 Task: Create Workspace Business Development Workspace description Develop business intelligence and reporting tools. Workspace type Human Resources
Action: Mouse moved to (330, 76)
Screenshot: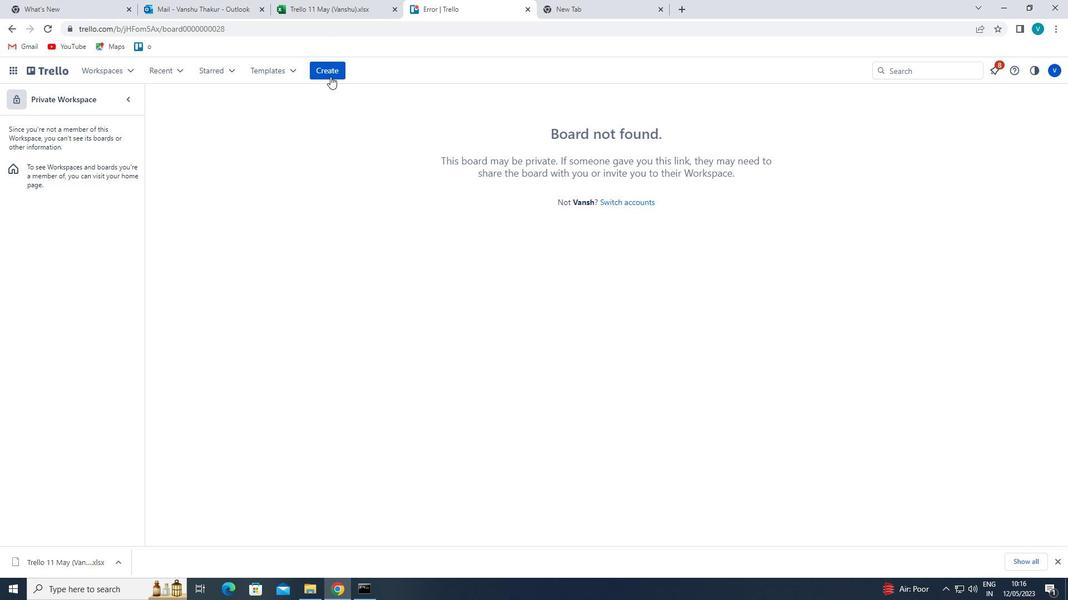 
Action: Mouse pressed left at (330, 76)
Screenshot: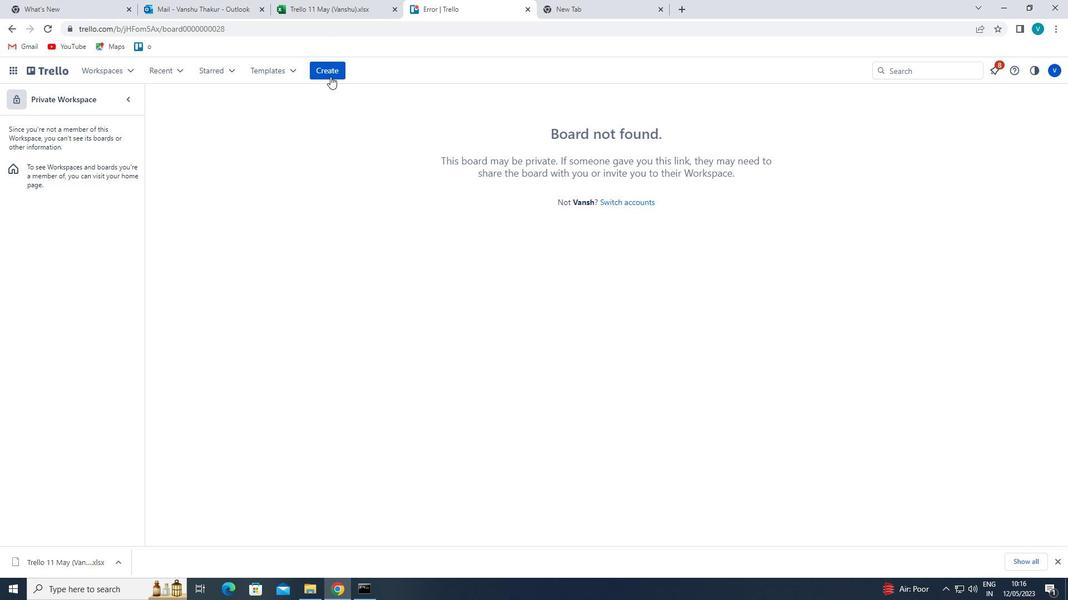 
Action: Mouse moved to (359, 185)
Screenshot: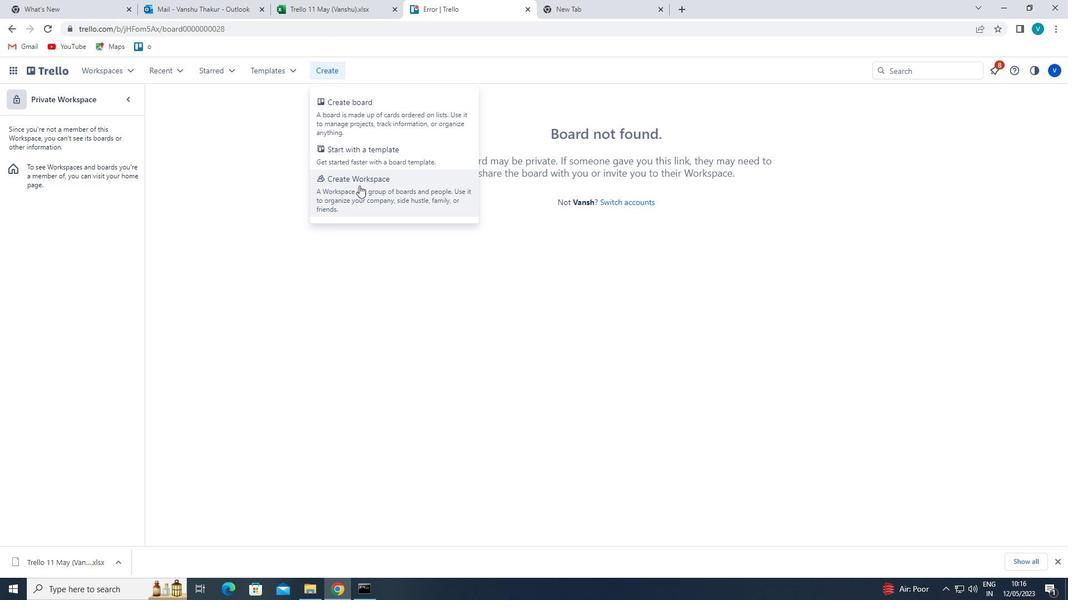 
Action: Mouse pressed left at (359, 185)
Screenshot: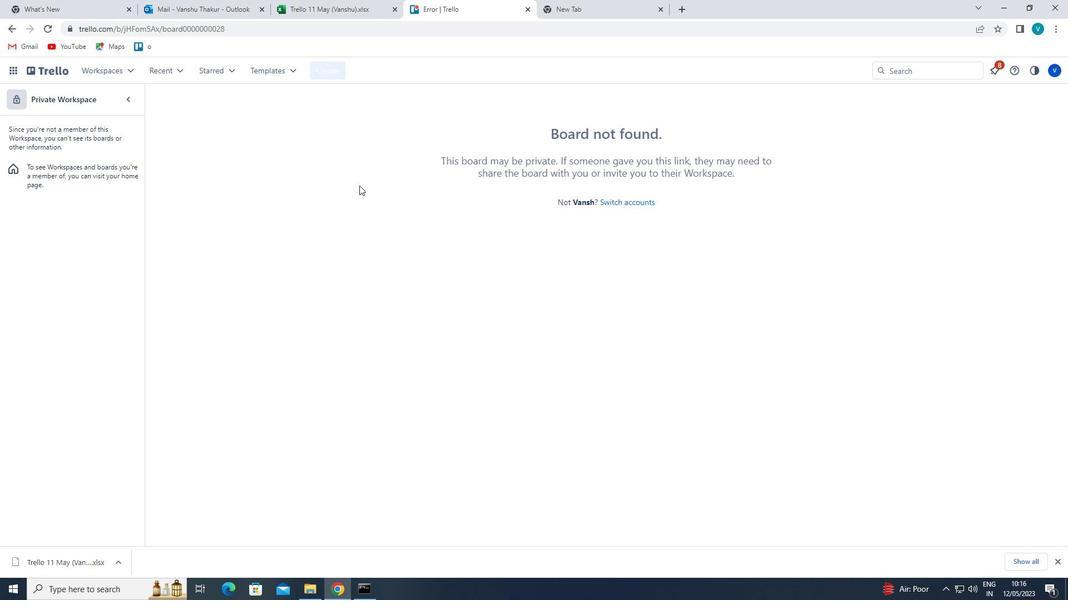 
Action: Mouse moved to (366, 204)
Screenshot: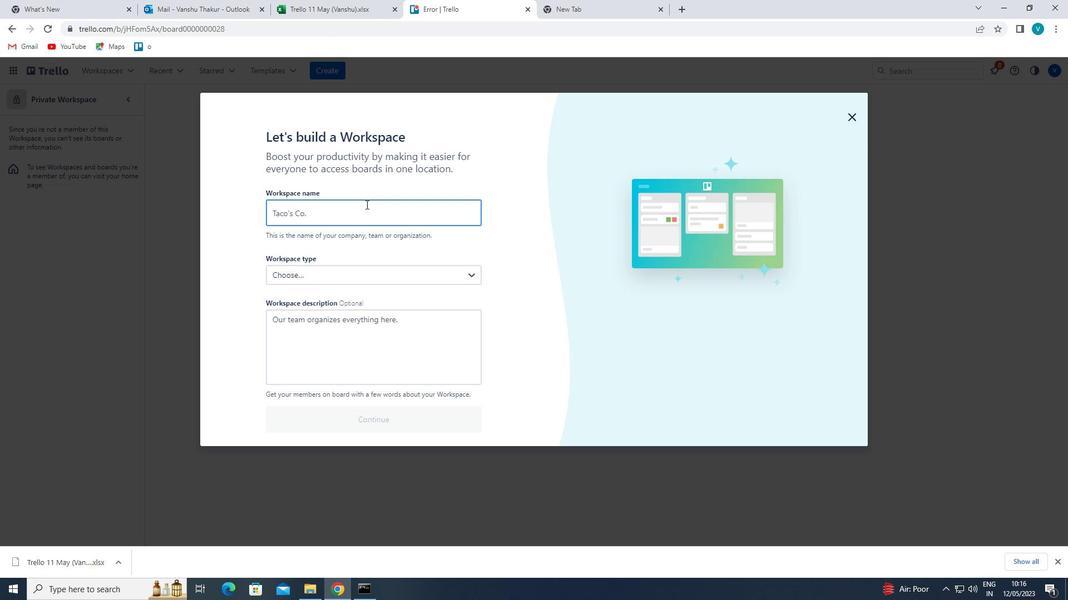 
Action: Mouse pressed left at (366, 204)
Screenshot: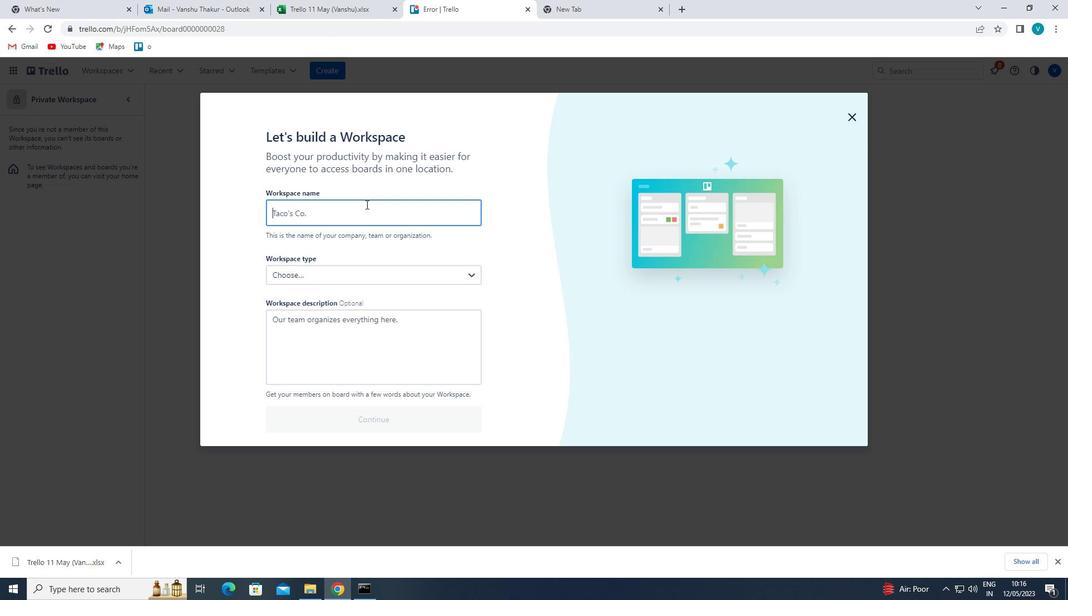 
Action: Key pressed <Key.shift>BUSINESS<Key.space><Key.shift>DEVELOPMENT
Screenshot: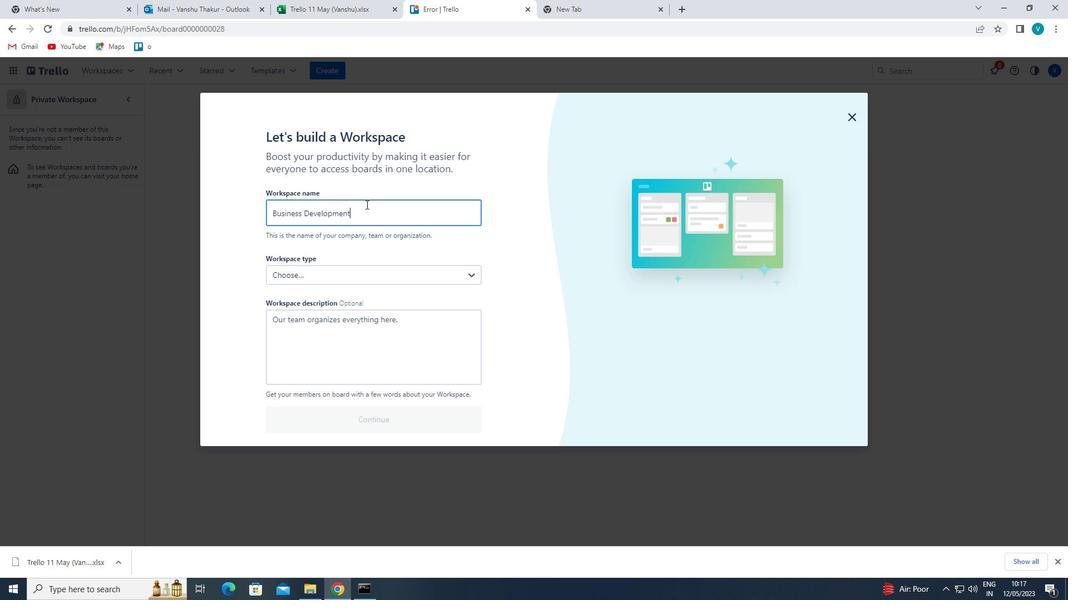 
Action: Mouse moved to (401, 278)
Screenshot: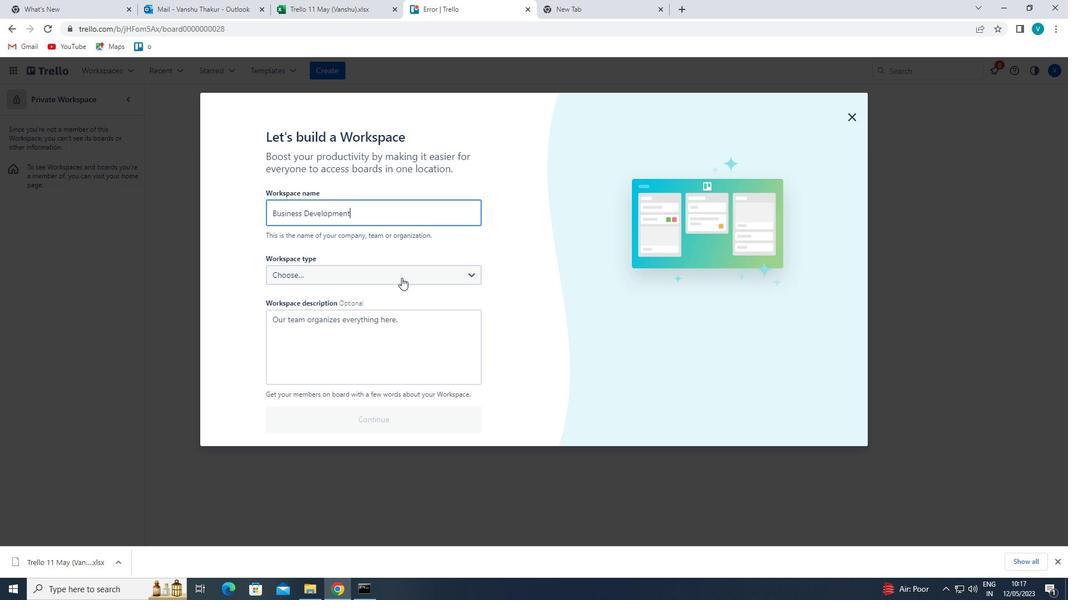 
Action: Mouse pressed left at (401, 278)
Screenshot: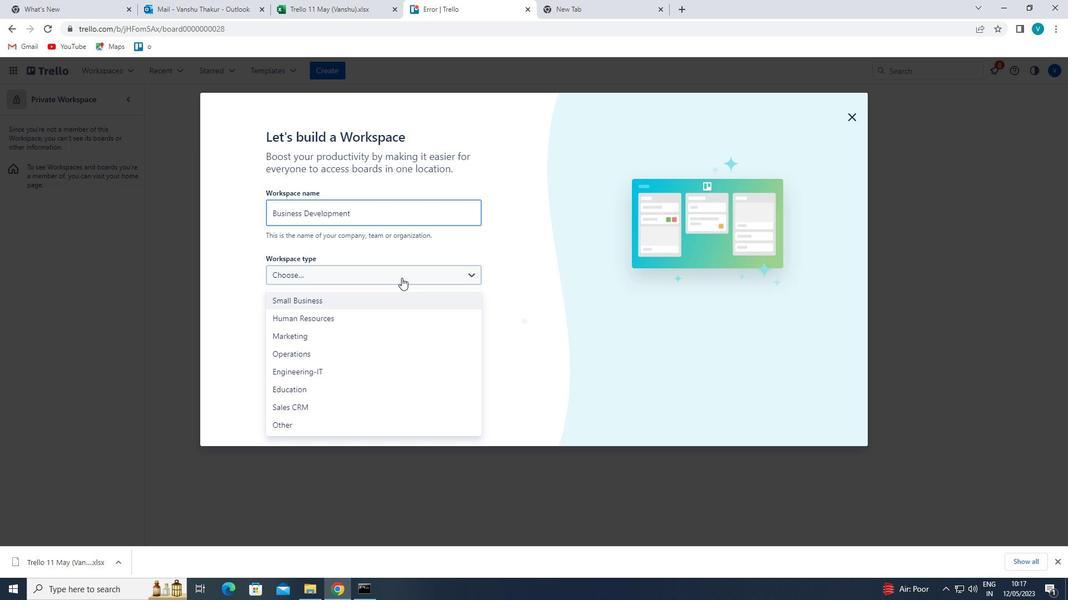 
Action: Mouse moved to (350, 320)
Screenshot: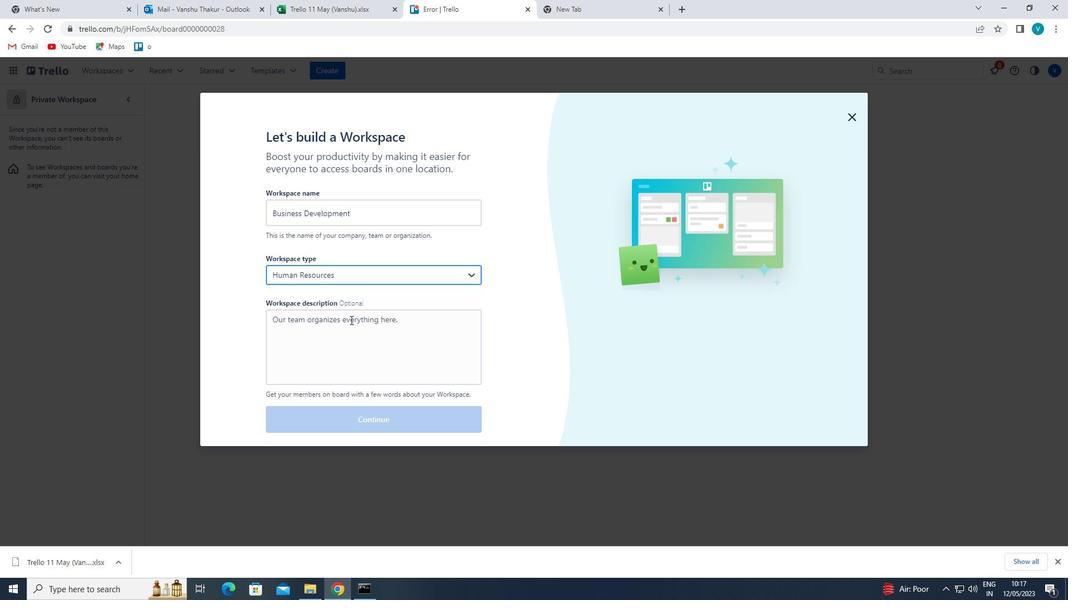 
Action: Mouse pressed left at (350, 320)
Screenshot: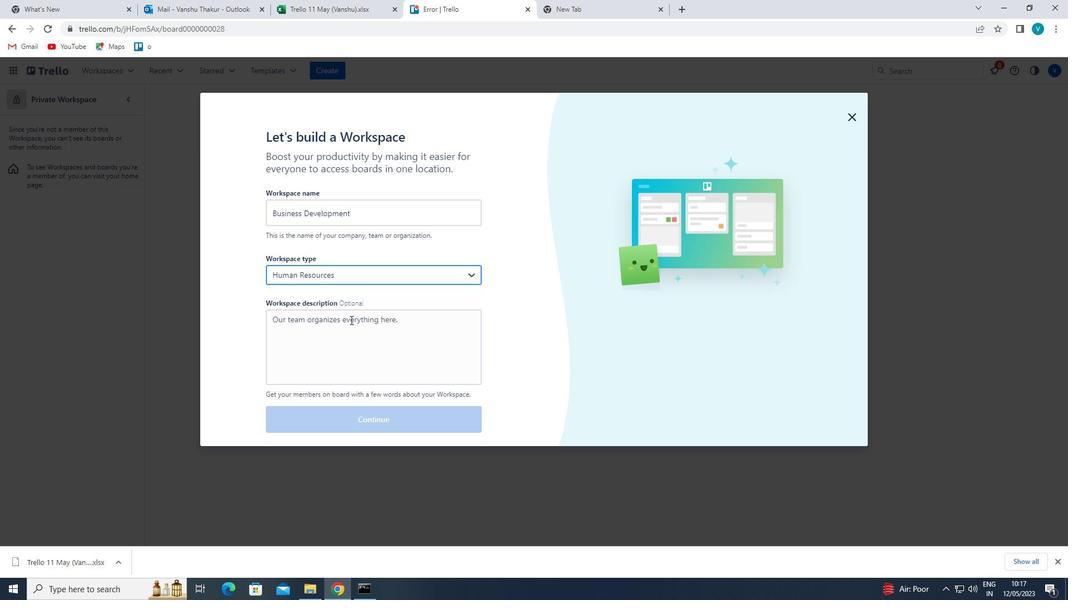 
Action: Mouse moved to (346, 329)
Screenshot: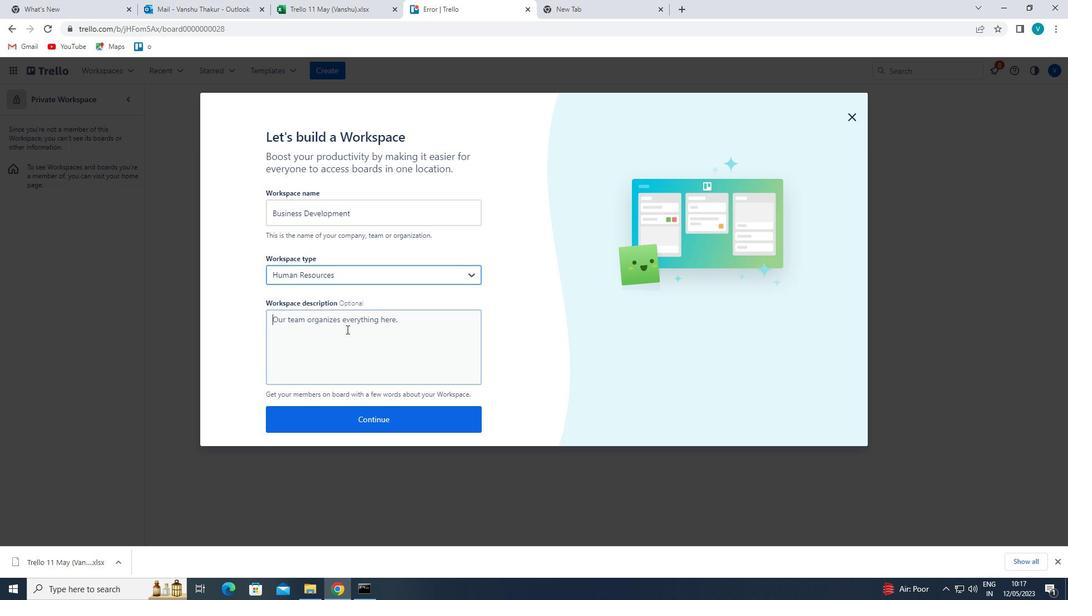 
Action: Mouse pressed left at (346, 329)
Screenshot: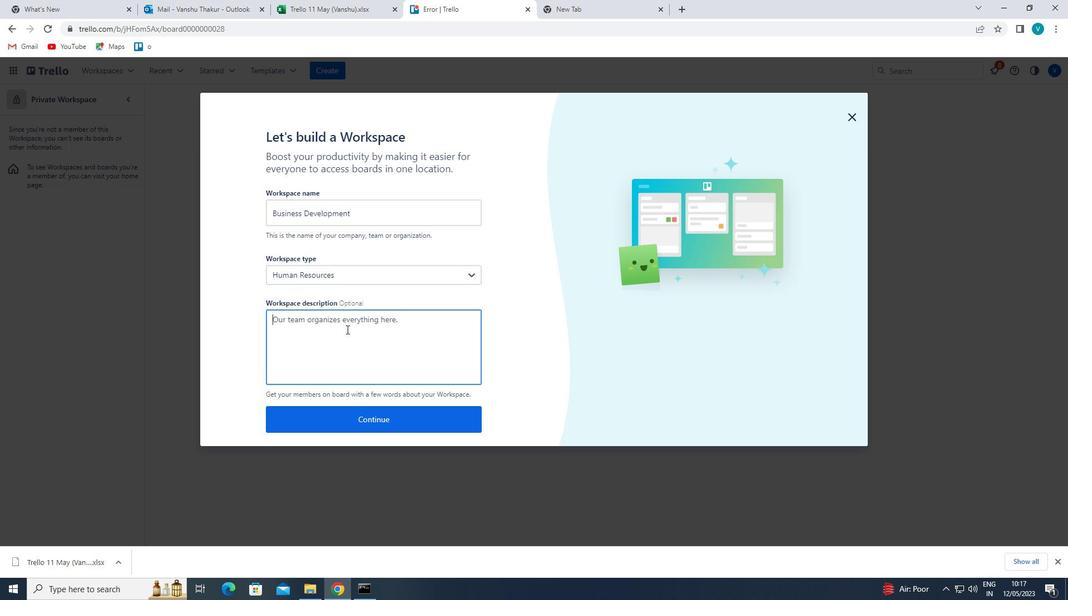 
Action: Key pressed <Key.shift>DEVELOP<Key.space>BUSINESS<Key.space><Key.shift>INTELLIGENCE<Key.space>AND<Key.space>REPORTING<Key.space>TOOLS
Screenshot: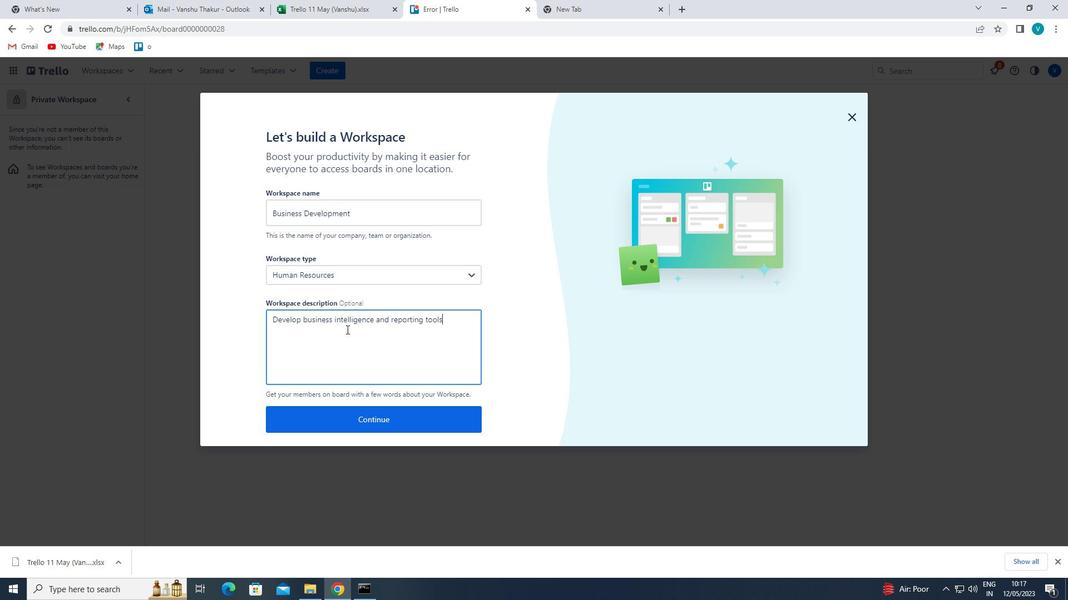 
Action: Mouse moved to (377, 410)
Screenshot: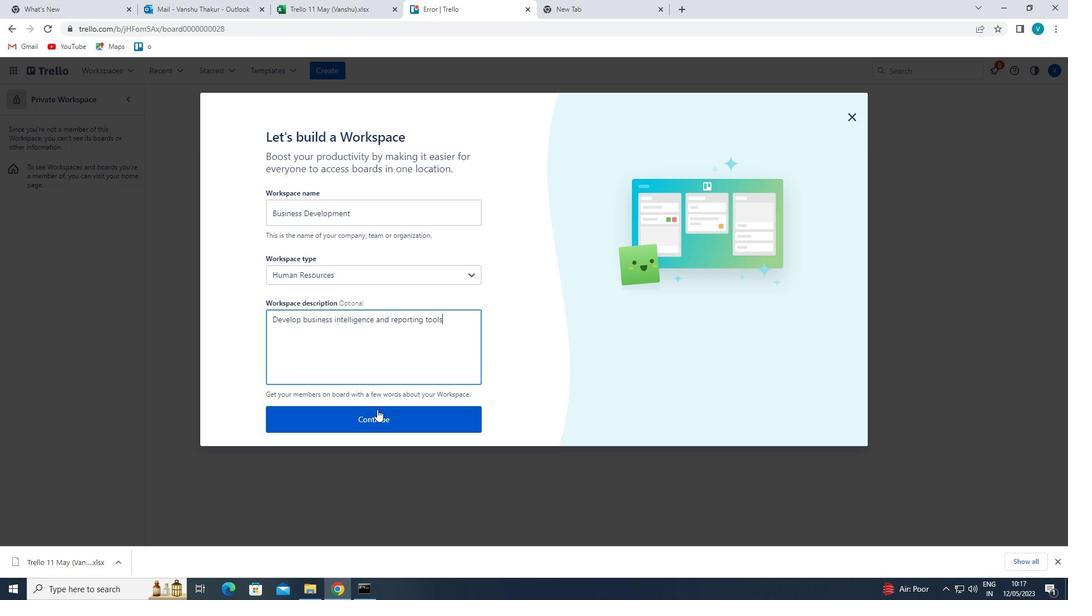 
Action: Mouse pressed left at (377, 410)
Screenshot: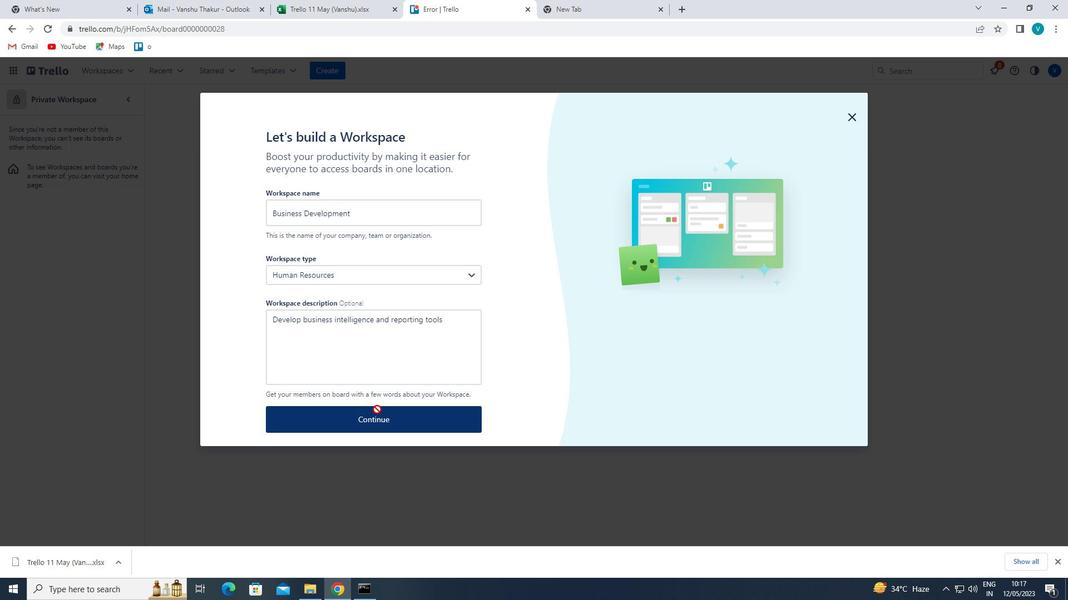 
